 Task: Create a section Dash & Dine and in the section, add a milestone Data Visualization Implementation in the project AgileRapid
Action: Mouse moved to (179, 337)
Screenshot: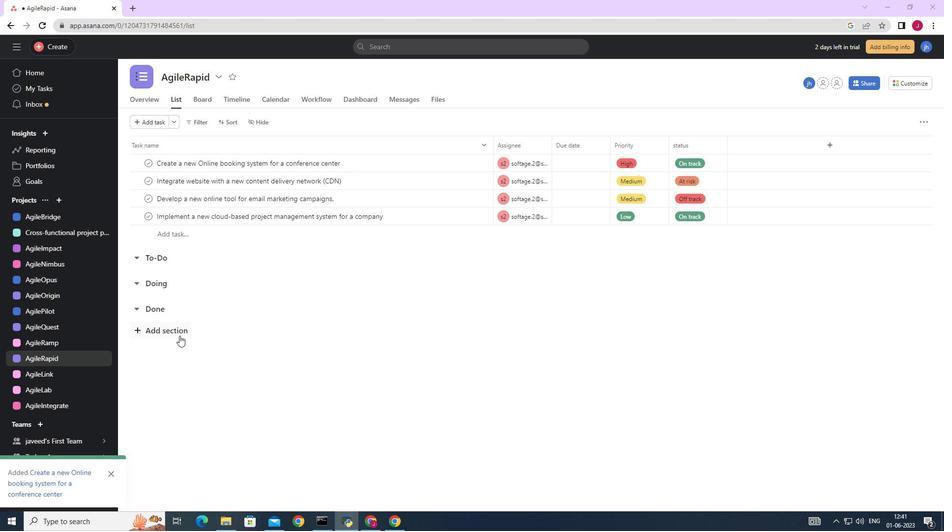 
Action: Mouse pressed left at (179, 337)
Screenshot: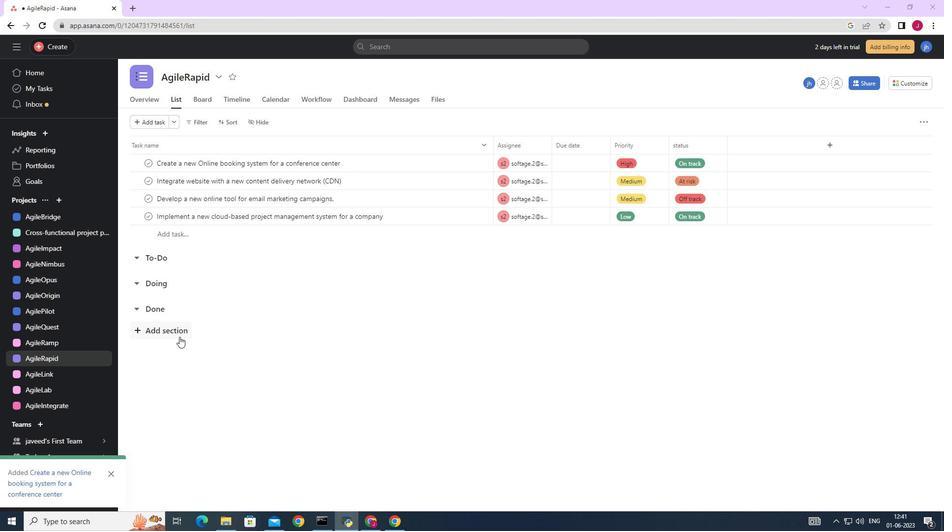 
Action: Mouse moved to (176, 333)
Screenshot: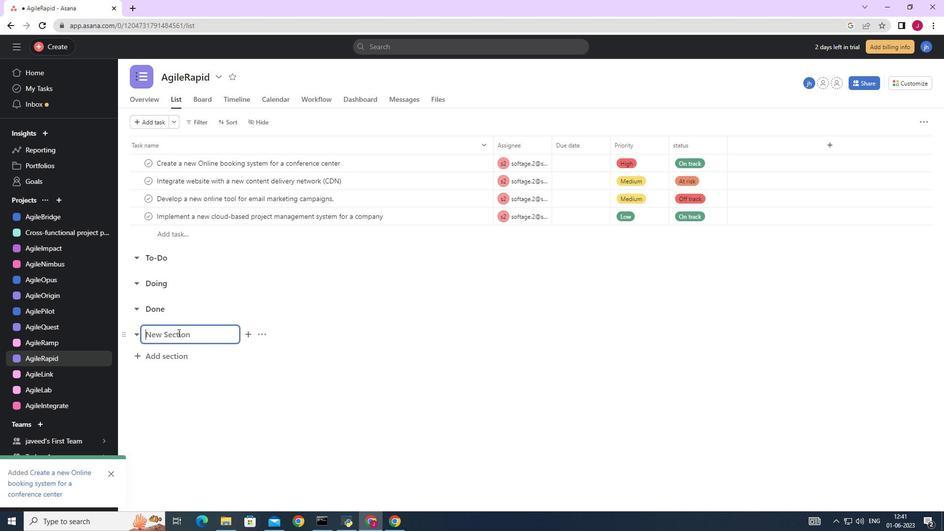 
Action: Key pressed <Key.caps_lock>D<Key.caps_lock>ash<Key.space><Key.shift>&<Key.space><Key.caps_lock>D<Key.caps_lock>ine<Key.space>
Screenshot: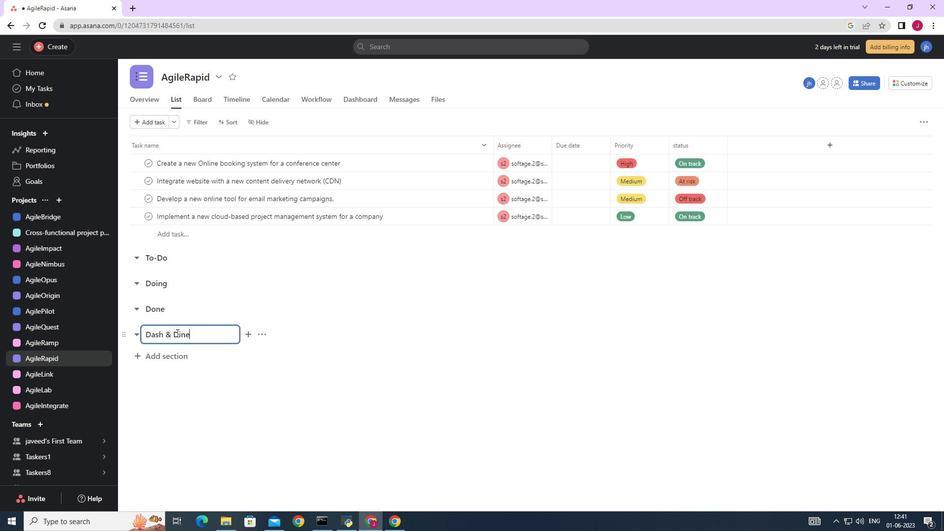 
Action: Mouse moved to (194, 340)
Screenshot: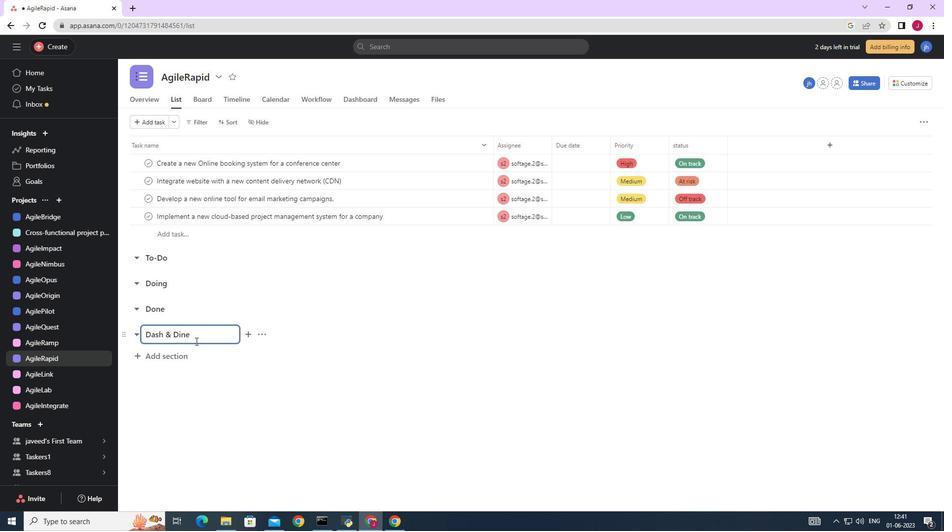 
Action: Key pressed <Key.enter><Key.caps_lock>D<Key.caps_lock>ata<Key.space><Key.caps_lock>V<Key.caps_lock>isualization<Key.space><Key.caps_lock>I<Key.caps_lock>mplementation
Screenshot: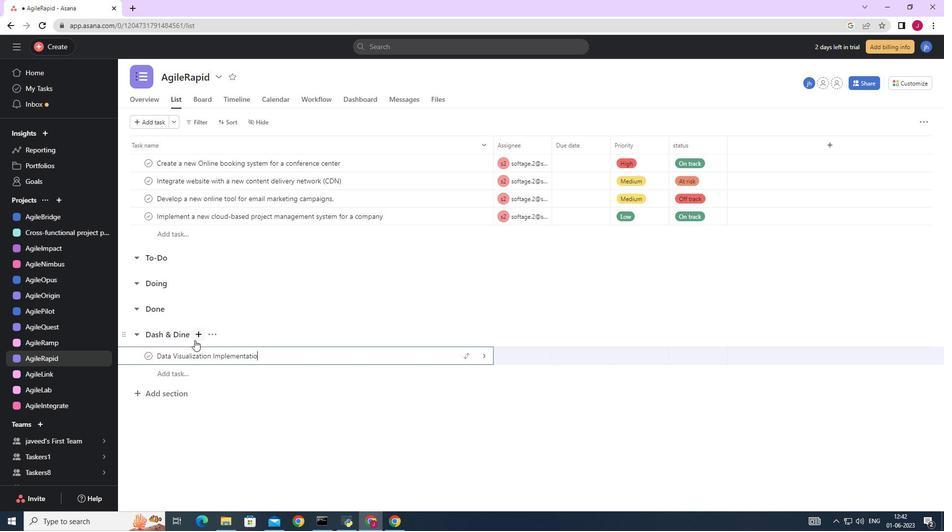 
Action: Mouse moved to (485, 357)
Screenshot: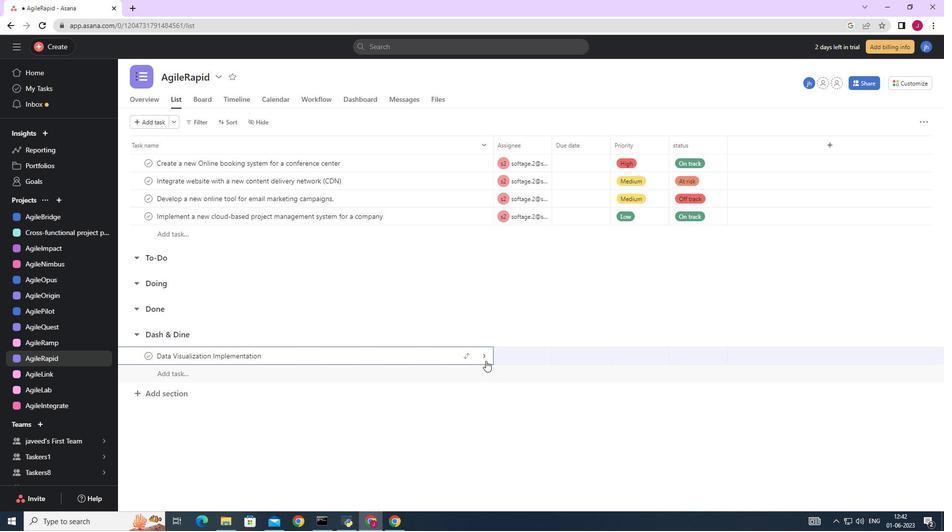 
Action: Mouse pressed left at (485, 357)
Screenshot: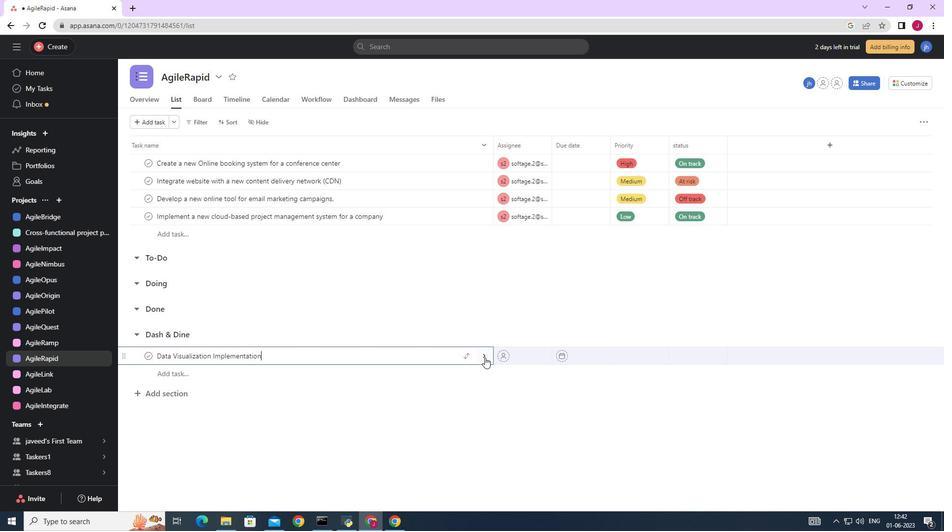 
Action: Mouse moved to (910, 124)
Screenshot: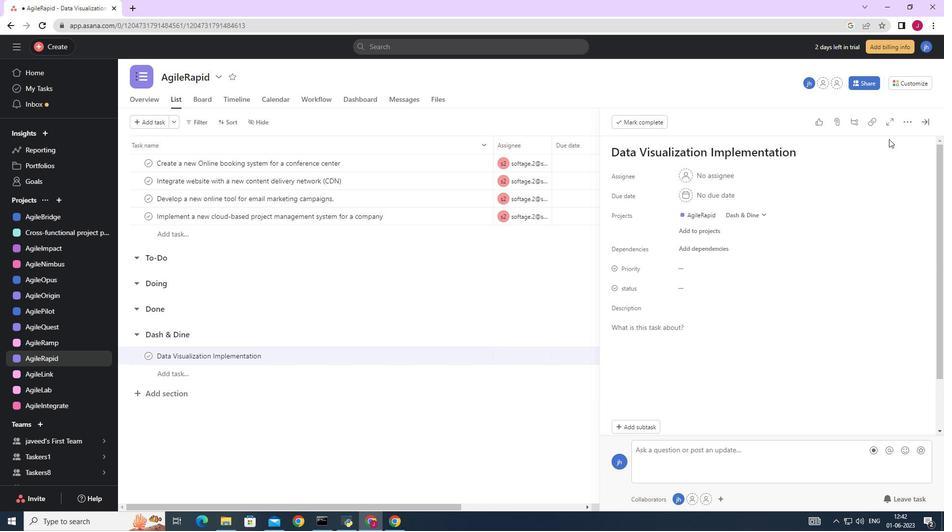 
Action: Mouse pressed left at (910, 124)
Screenshot: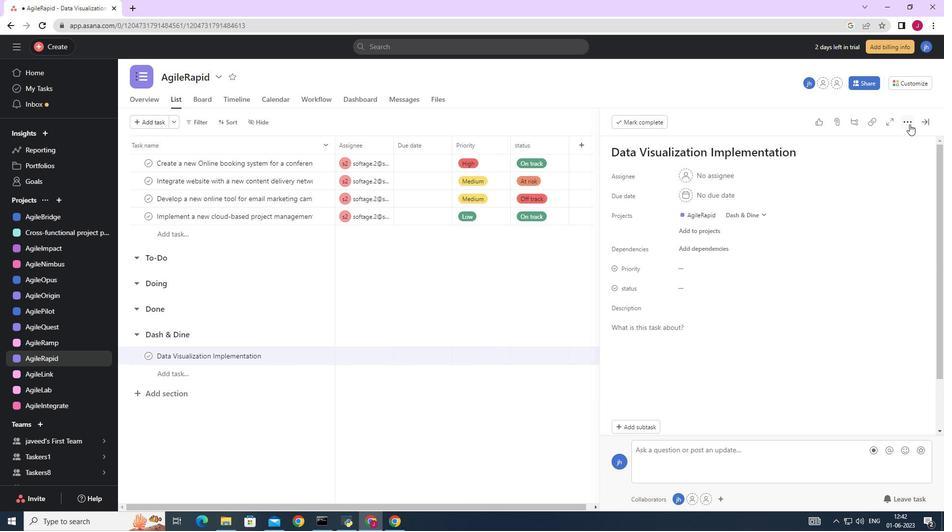 
Action: Mouse moved to (828, 160)
Screenshot: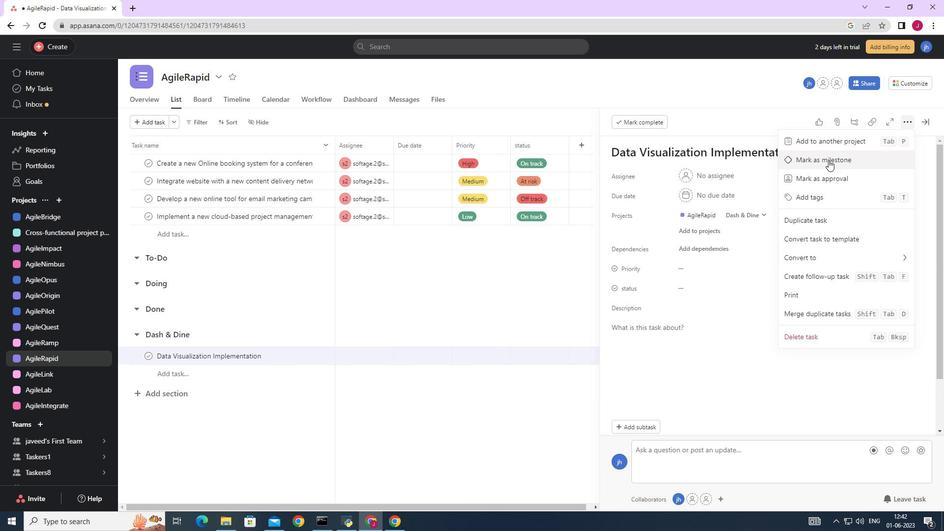 
Action: Mouse pressed left at (828, 160)
Screenshot: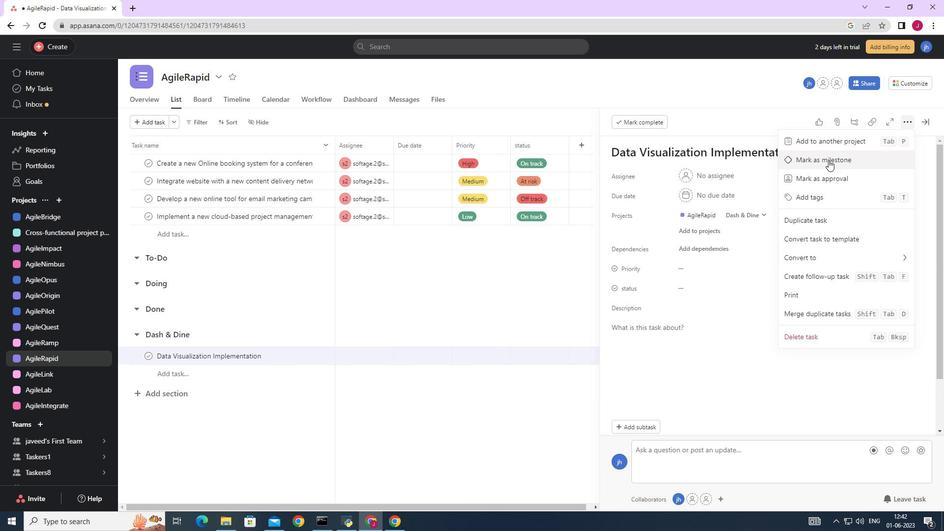
Action: Mouse moved to (928, 121)
Screenshot: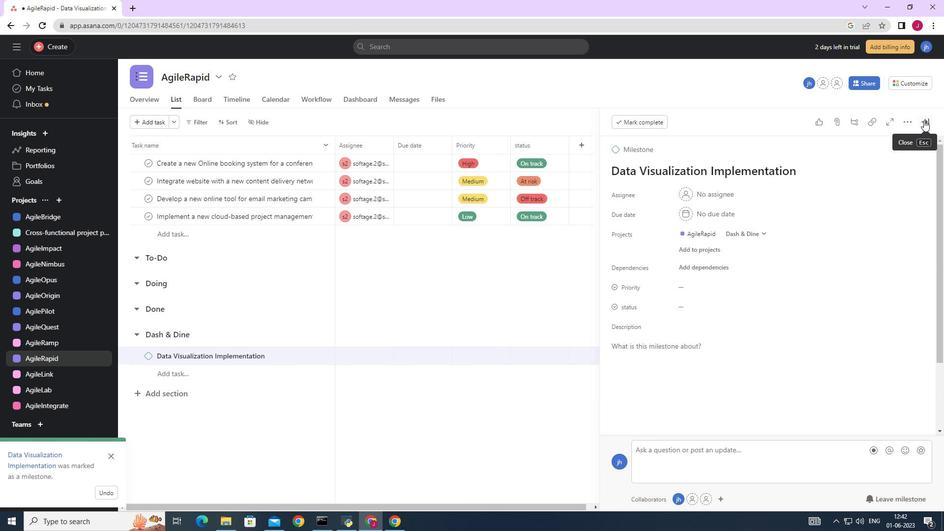 
Action: Mouse pressed left at (928, 121)
Screenshot: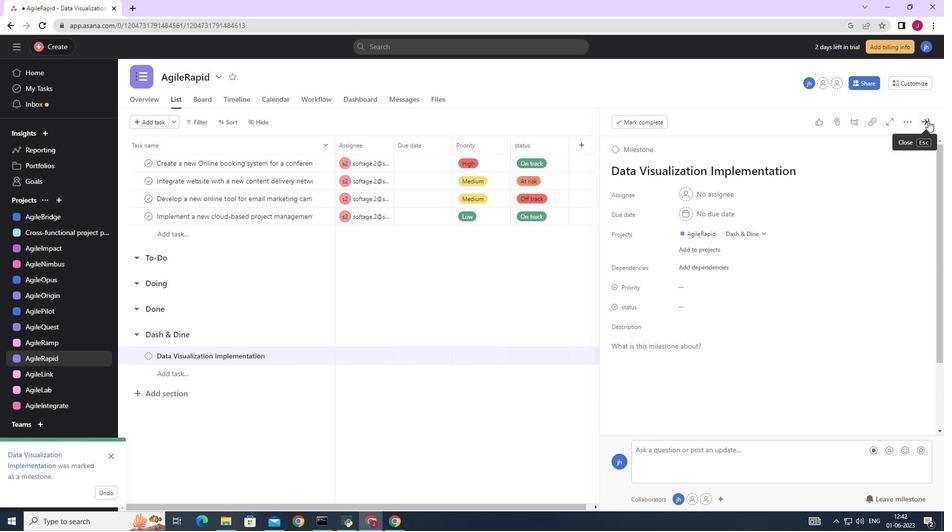 
Action: Mouse moved to (927, 121)
Screenshot: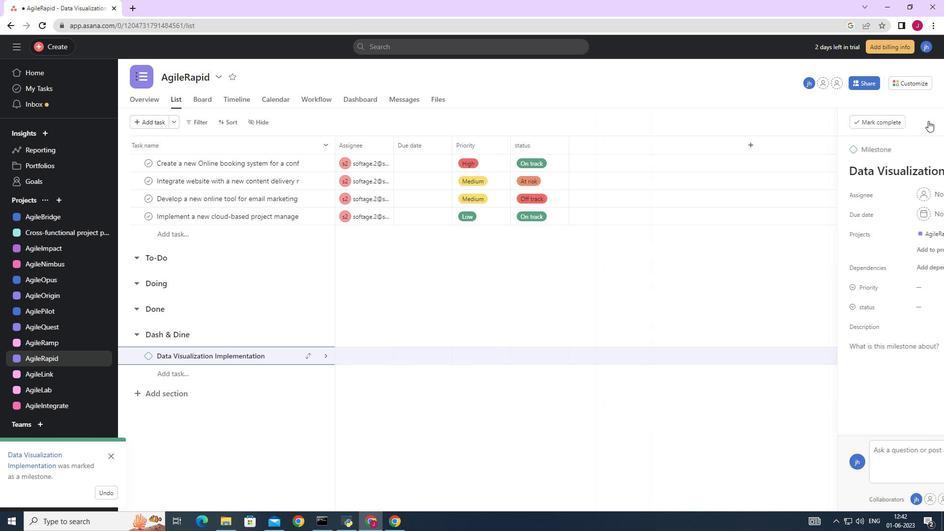 
